 Task: Create a rule from the Agile list, Priority changed -> Complete task in the project TowerLine if Priority Cleared then Complete Task.
Action: Mouse moved to (63, 423)
Screenshot: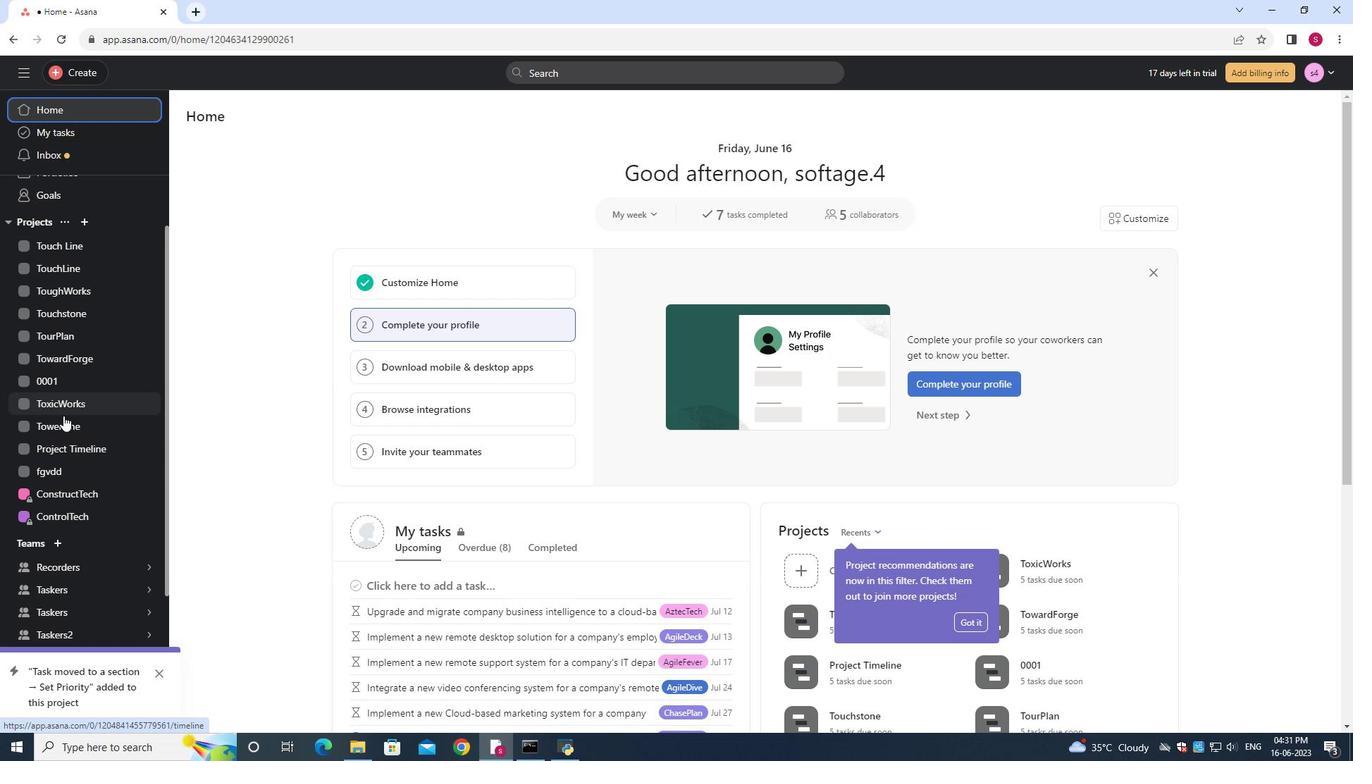 
Action: Mouse pressed left at (63, 423)
Screenshot: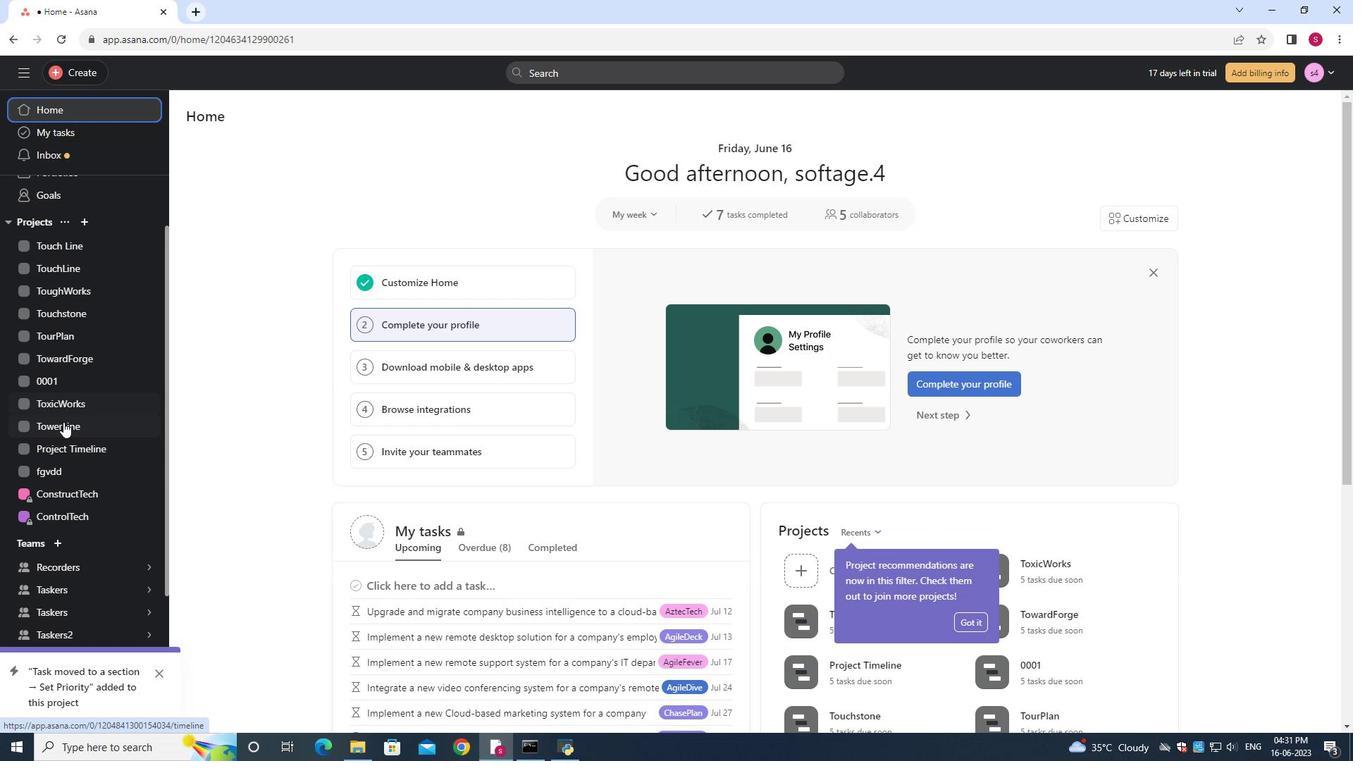 
Action: Mouse moved to (1301, 126)
Screenshot: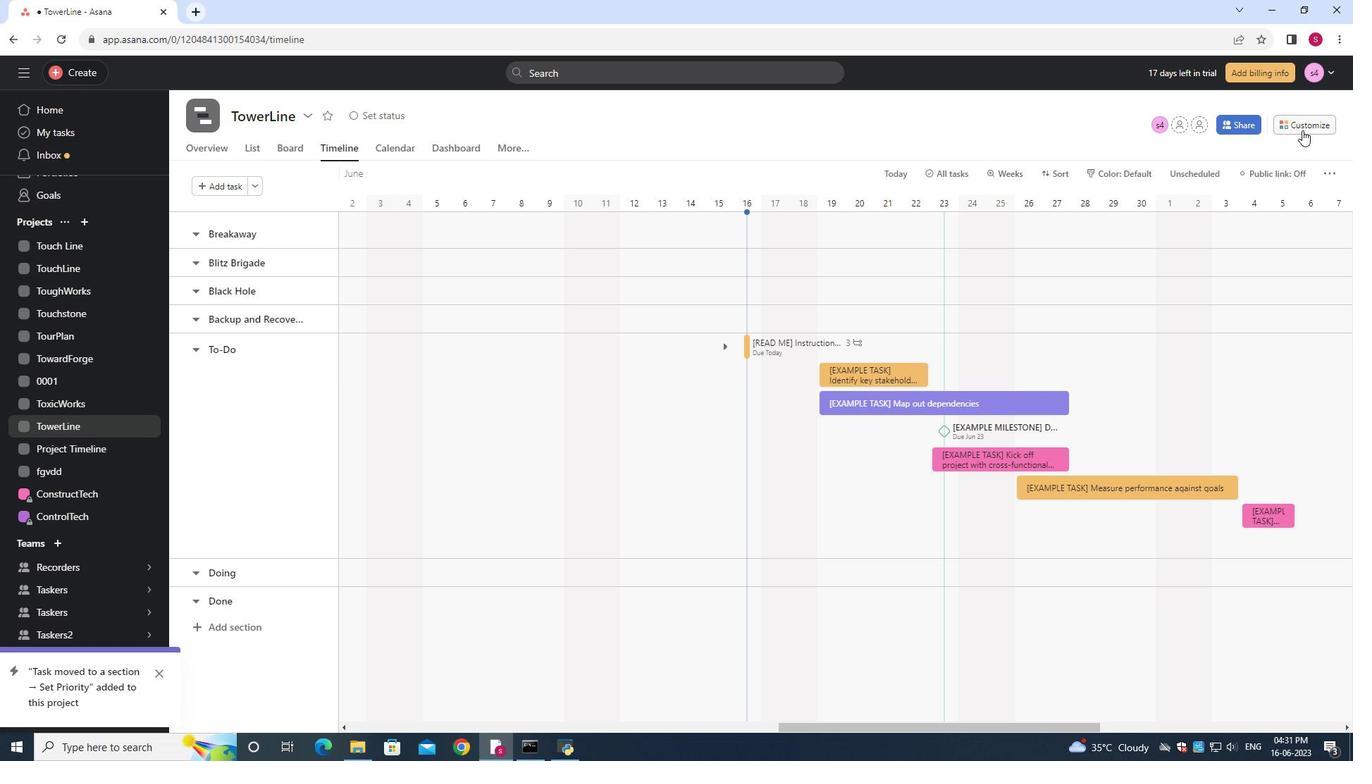 
Action: Mouse pressed left at (1301, 126)
Screenshot: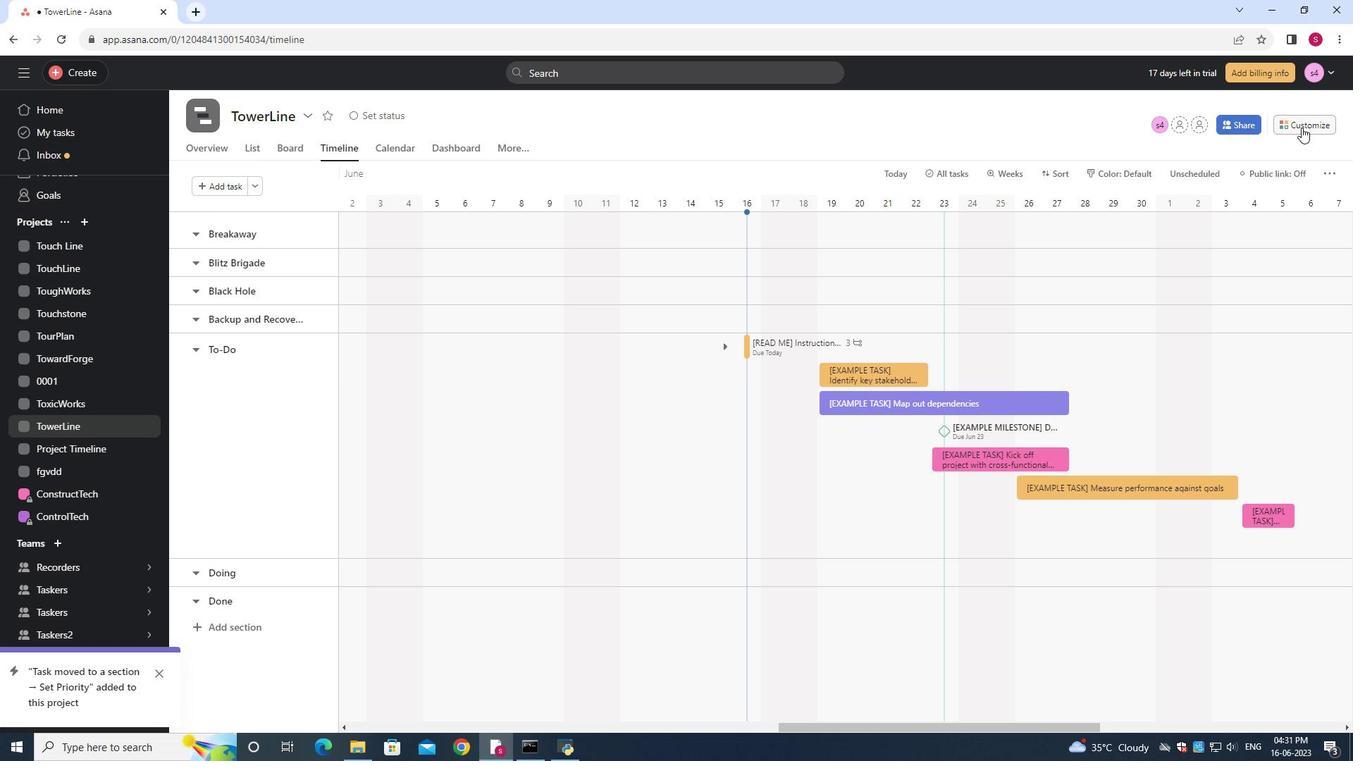
Action: Mouse moved to (1077, 327)
Screenshot: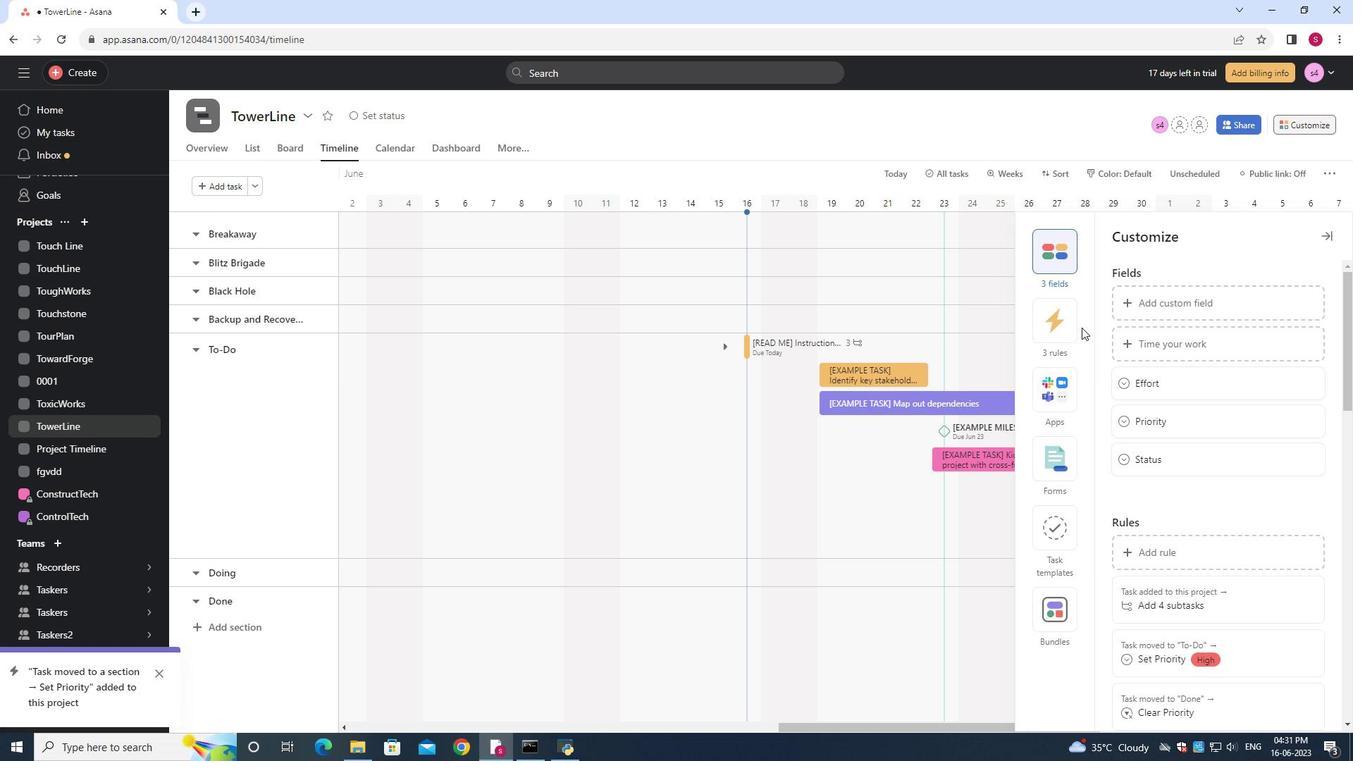 
Action: Mouse pressed left at (1077, 327)
Screenshot: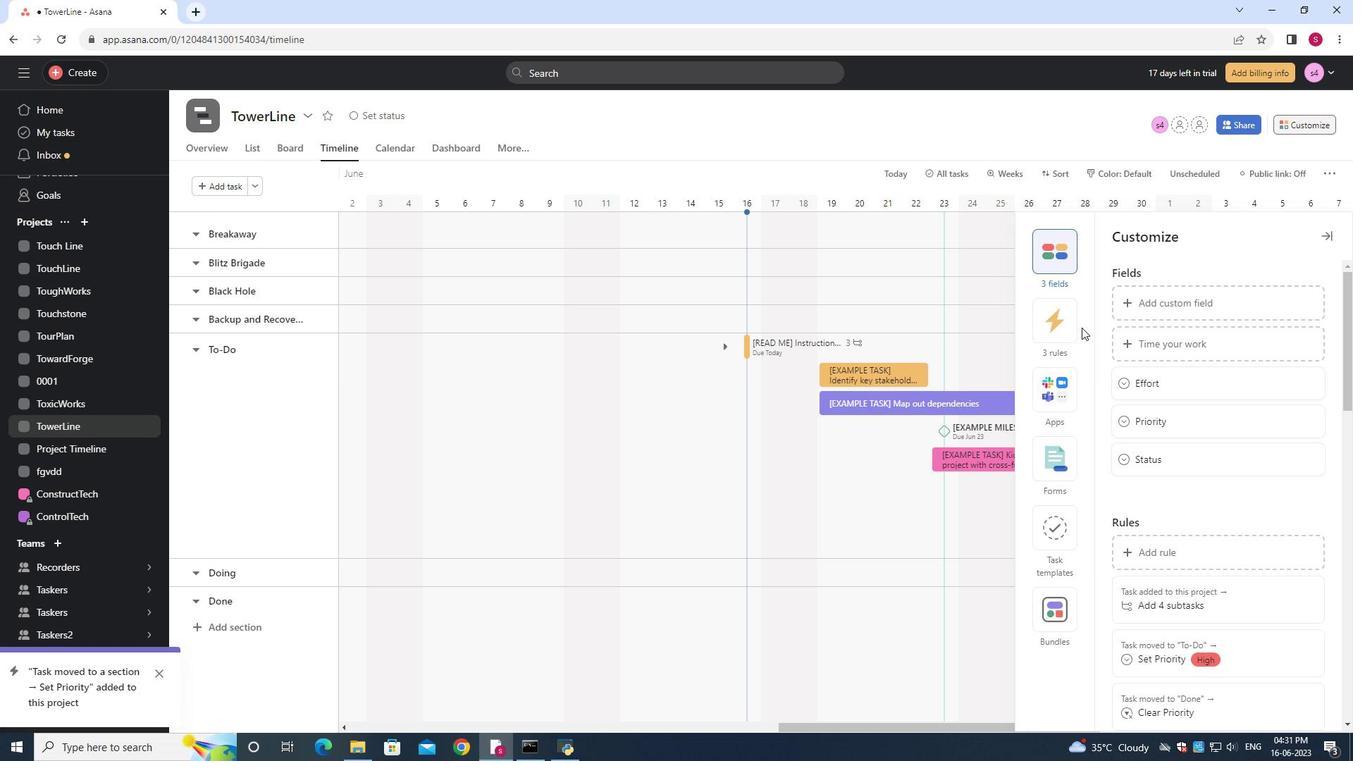 
Action: Mouse moved to (1174, 304)
Screenshot: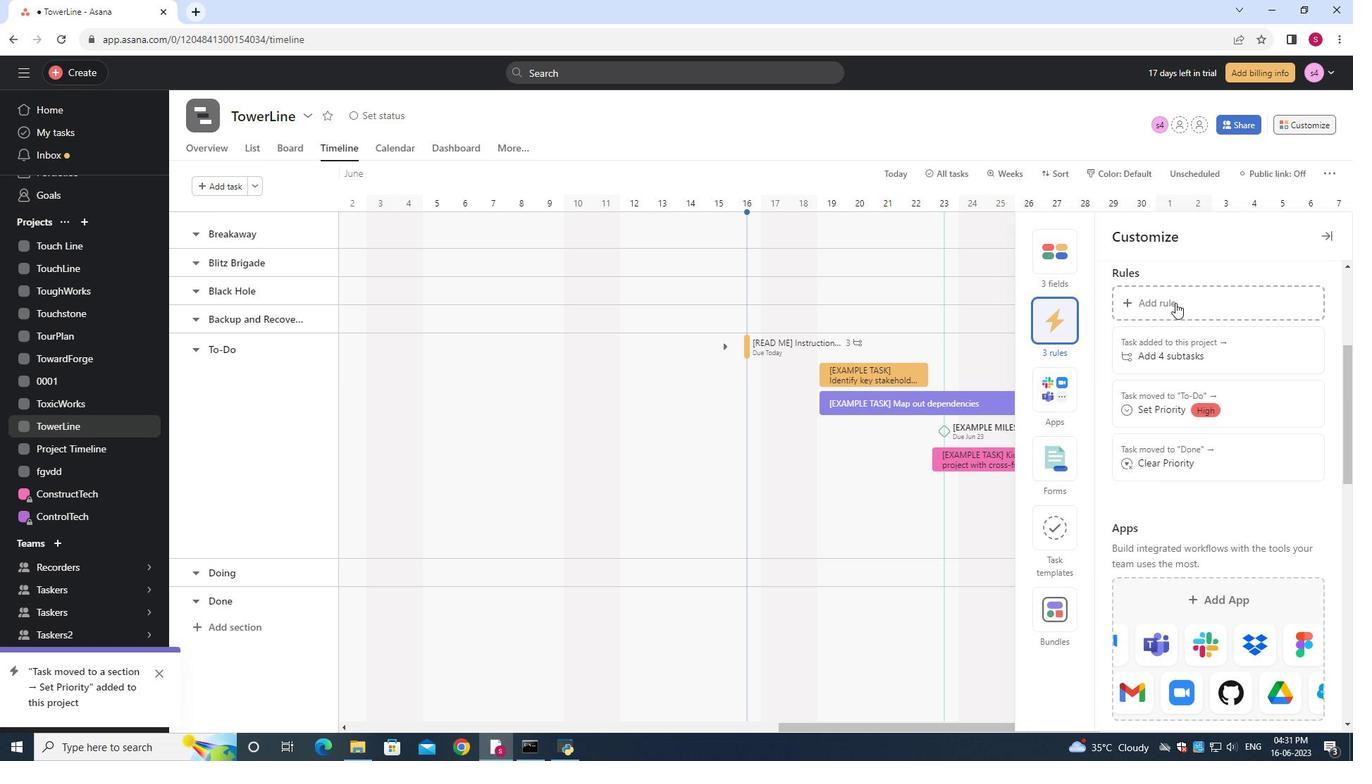 
Action: Mouse pressed left at (1174, 304)
Screenshot: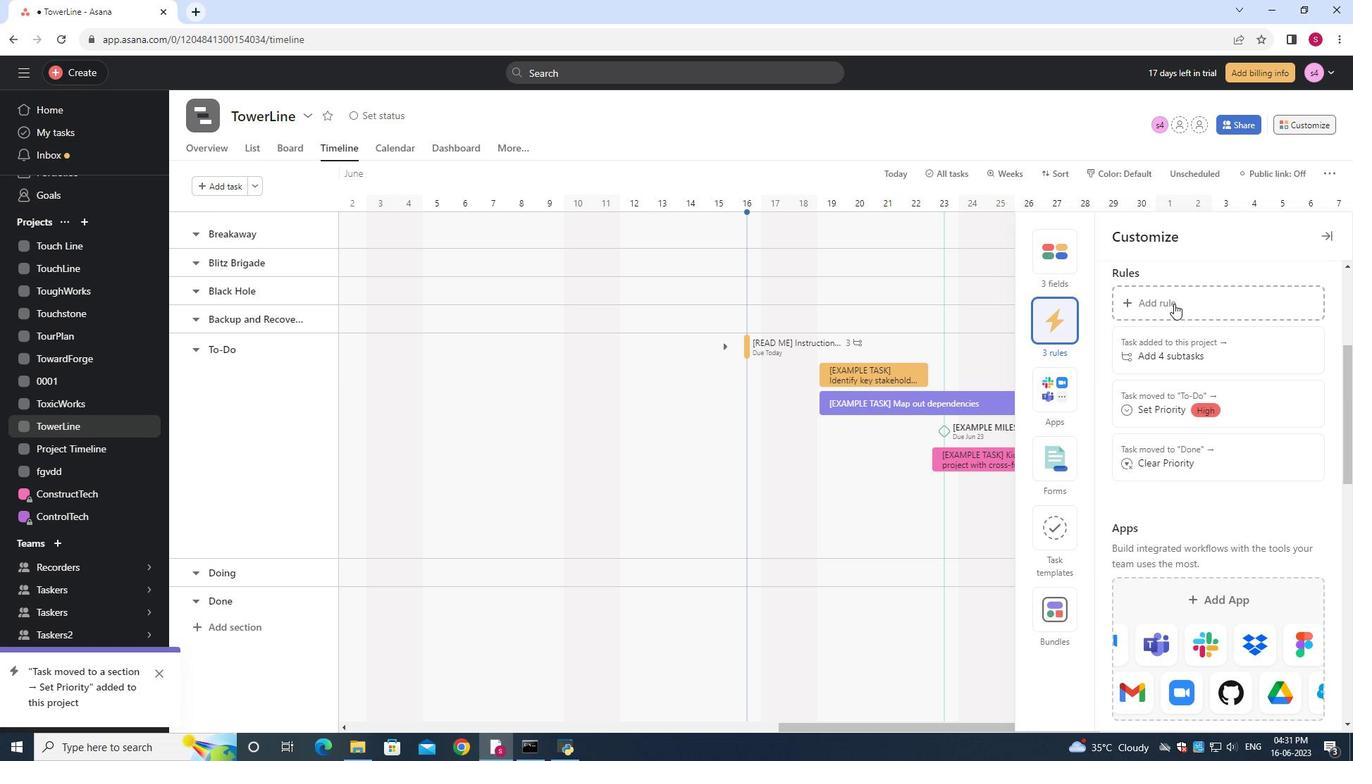 
Action: Mouse moved to (312, 222)
Screenshot: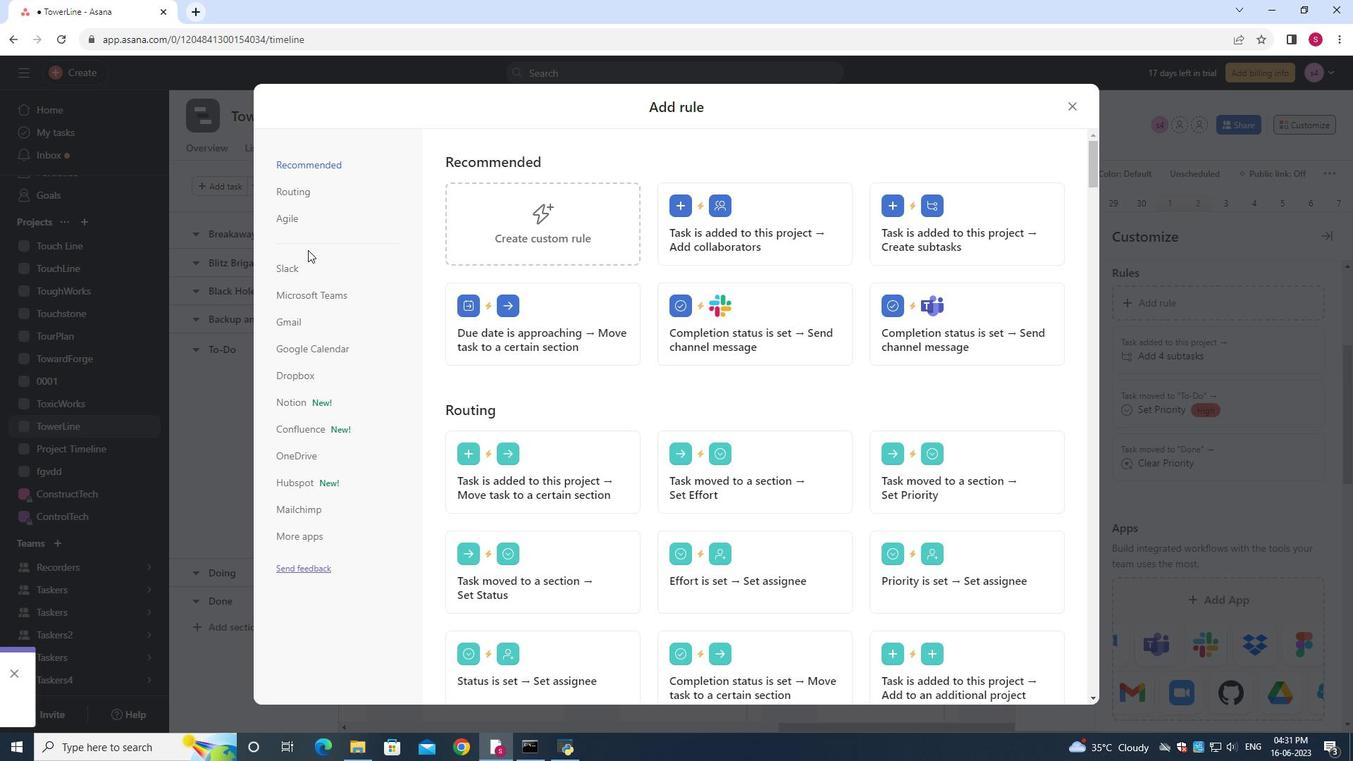
Action: Mouse pressed left at (312, 222)
Screenshot: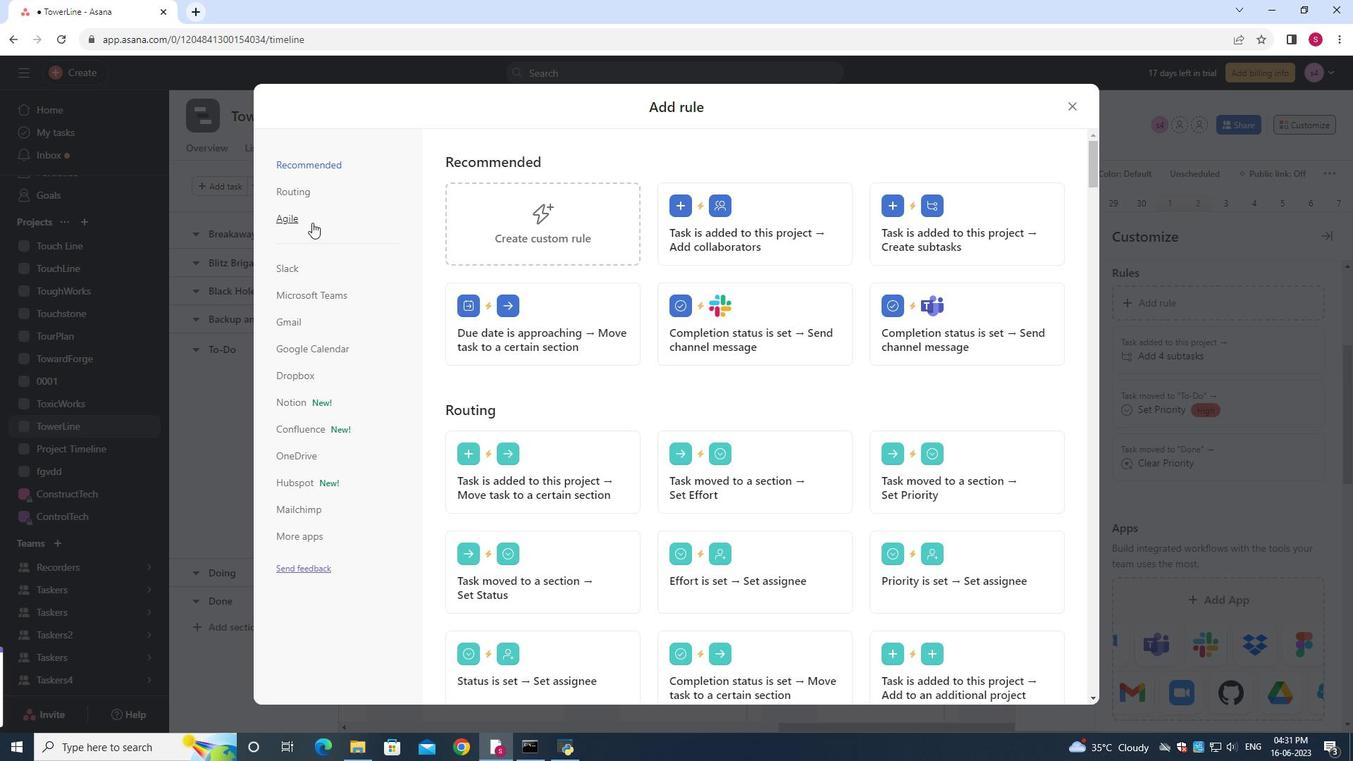 
Action: Mouse moved to (705, 233)
Screenshot: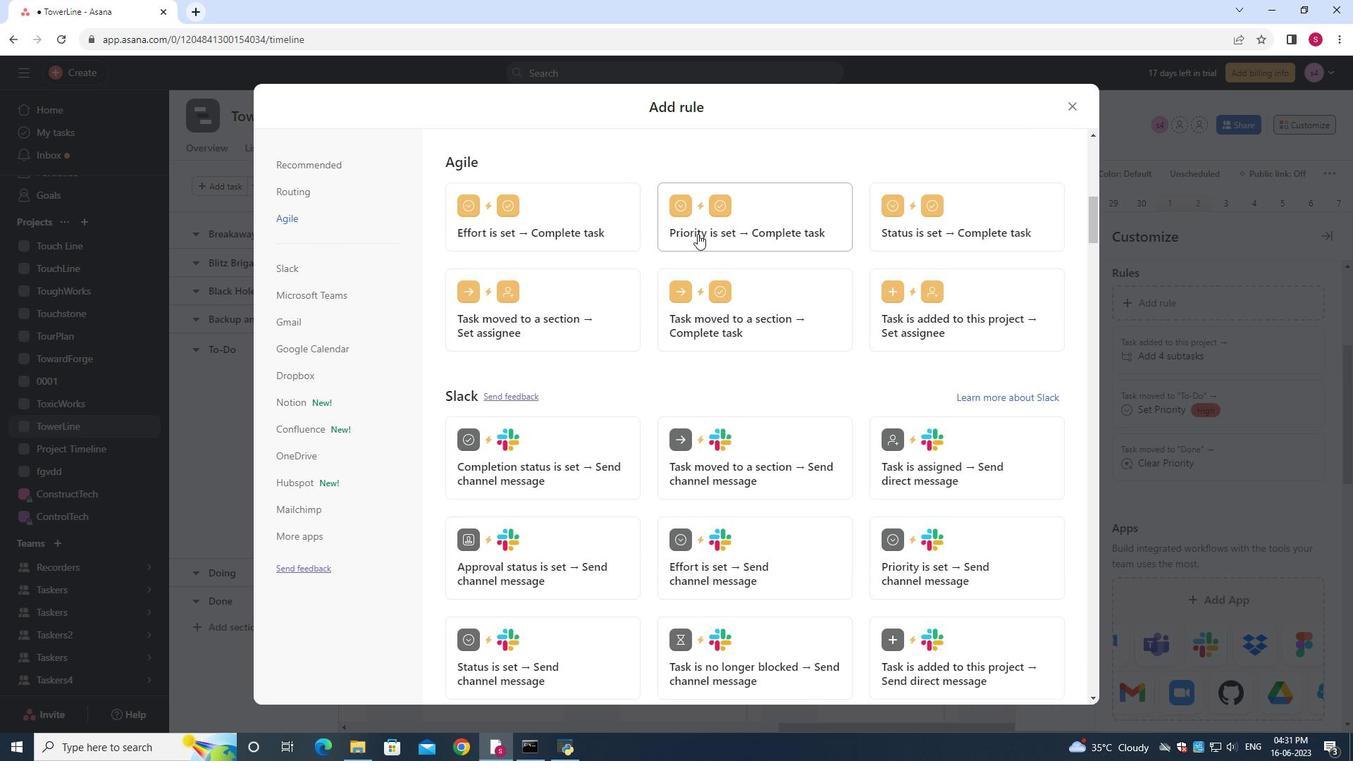 
Action: Mouse pressed left at (705, 233)
Screenshot: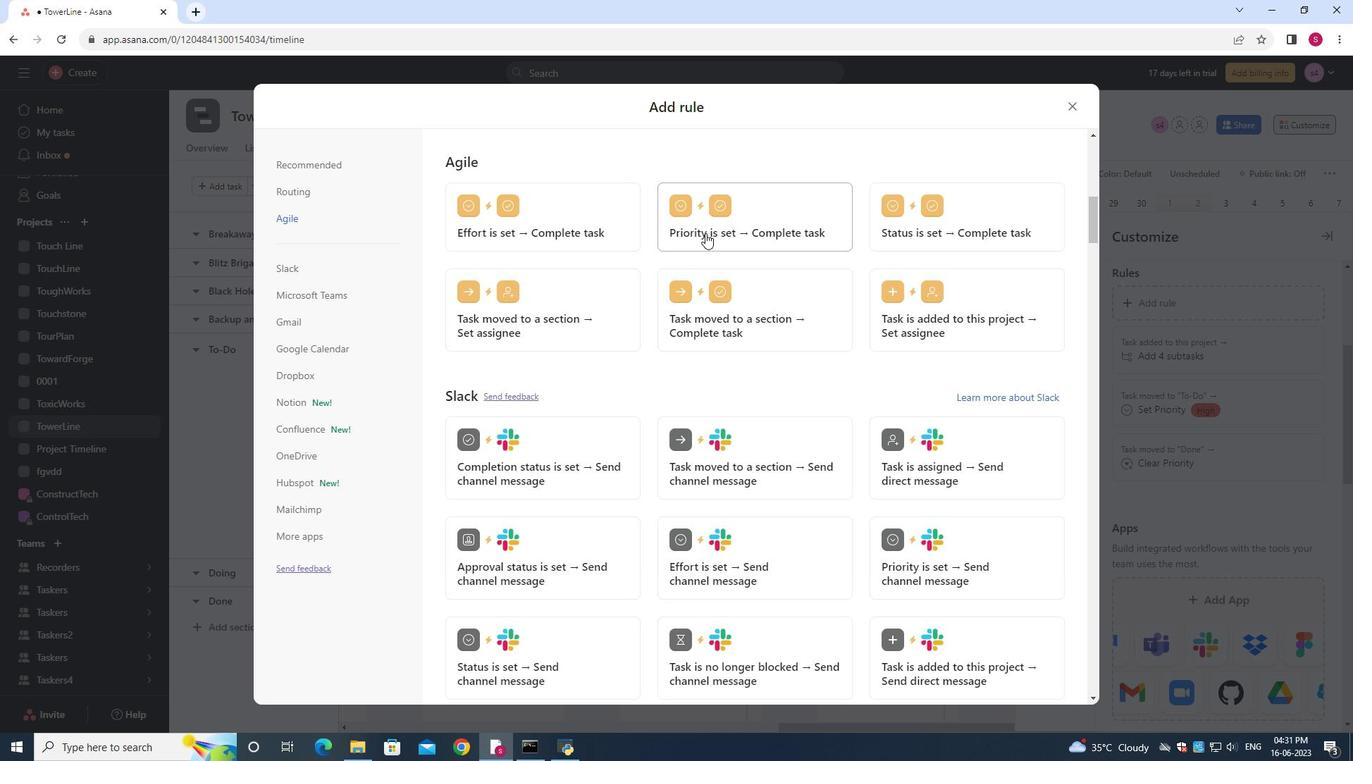 
Action: Mouse moved to (856, 246)
Screenshot: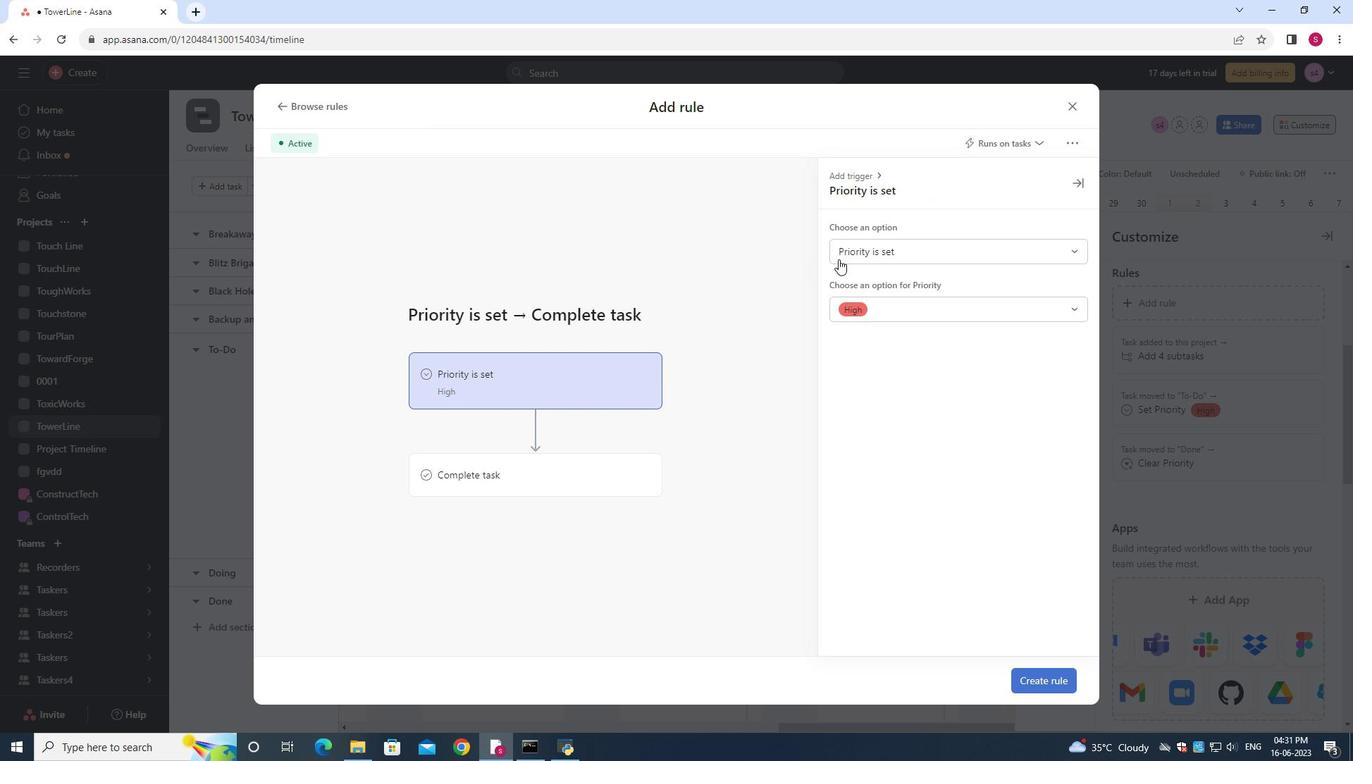 
Action: Mouse pressed left at (856, 246)
Screenshot: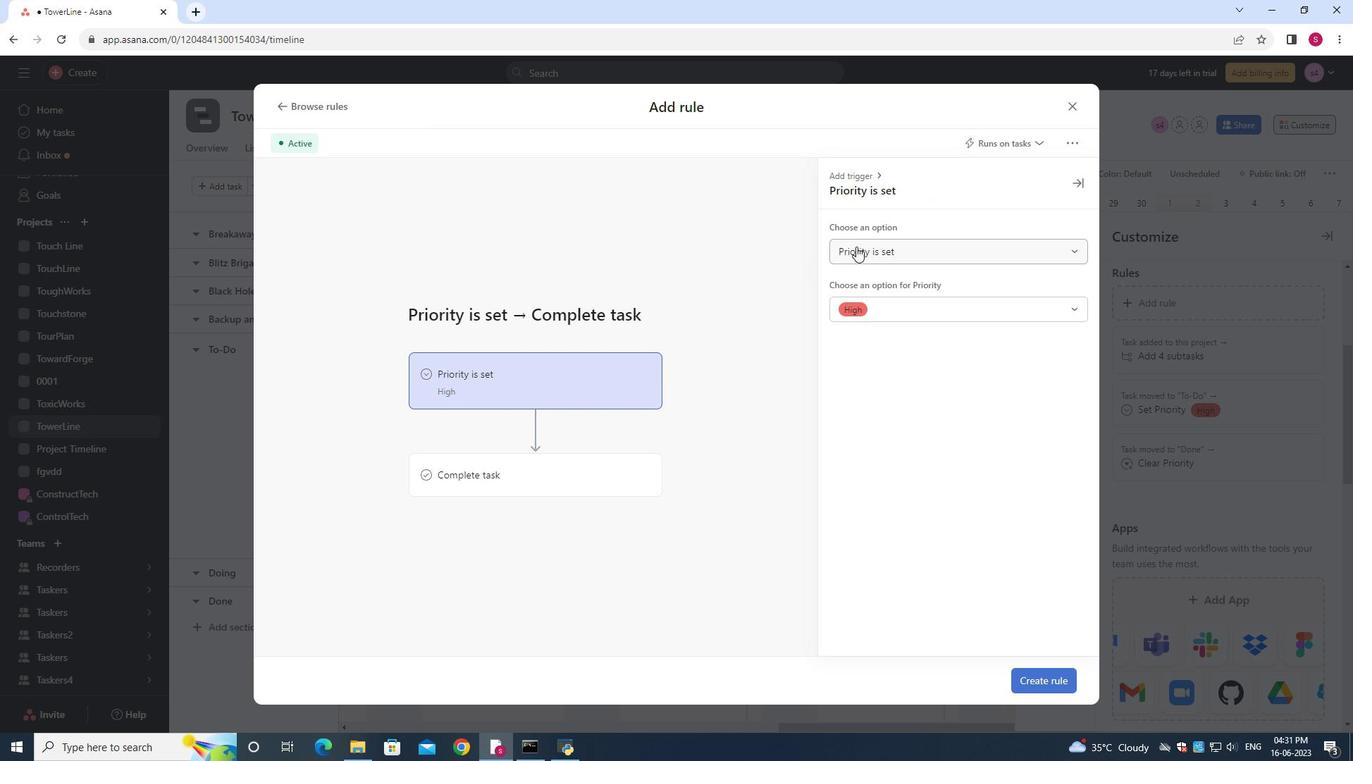 
Action: Mouse moved to (862, 308)
Screenshot: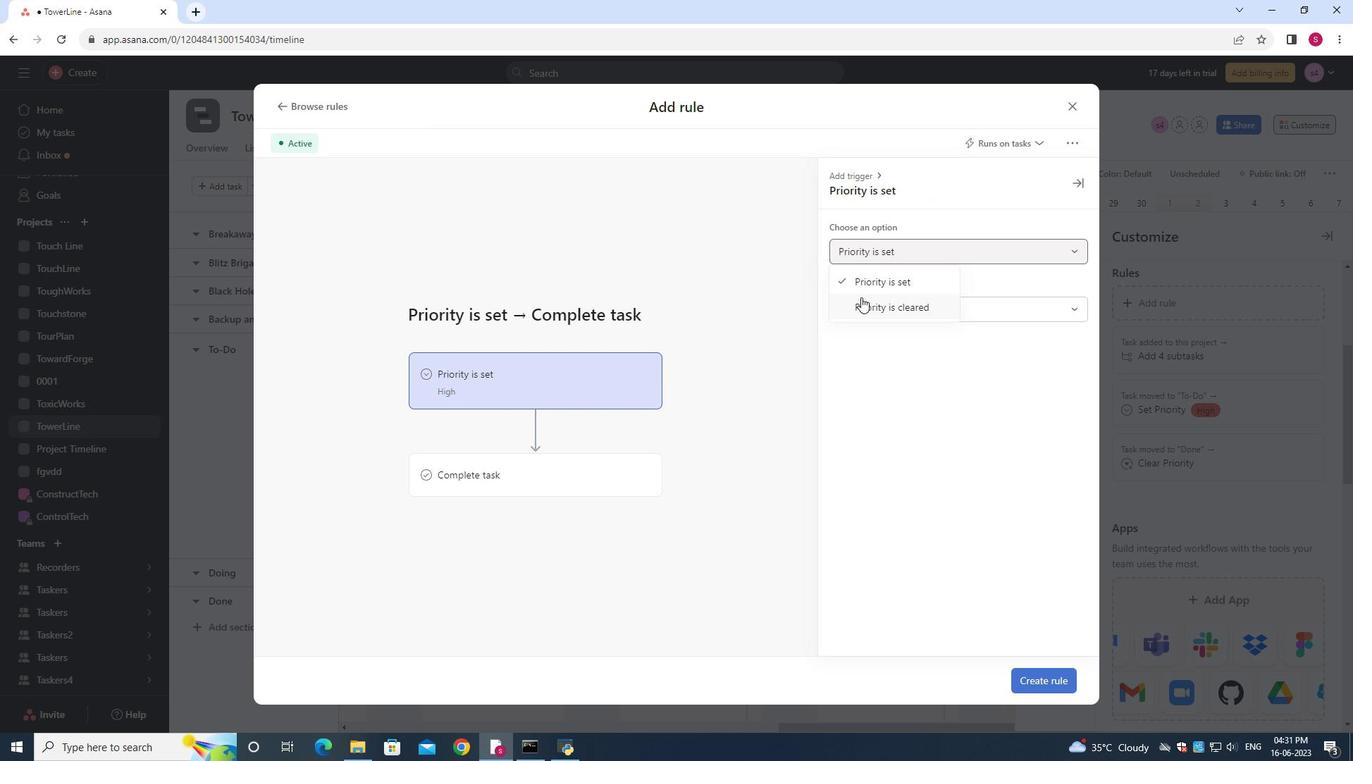 
Action: Mouse pressed left at (862, 308)
Screenshot: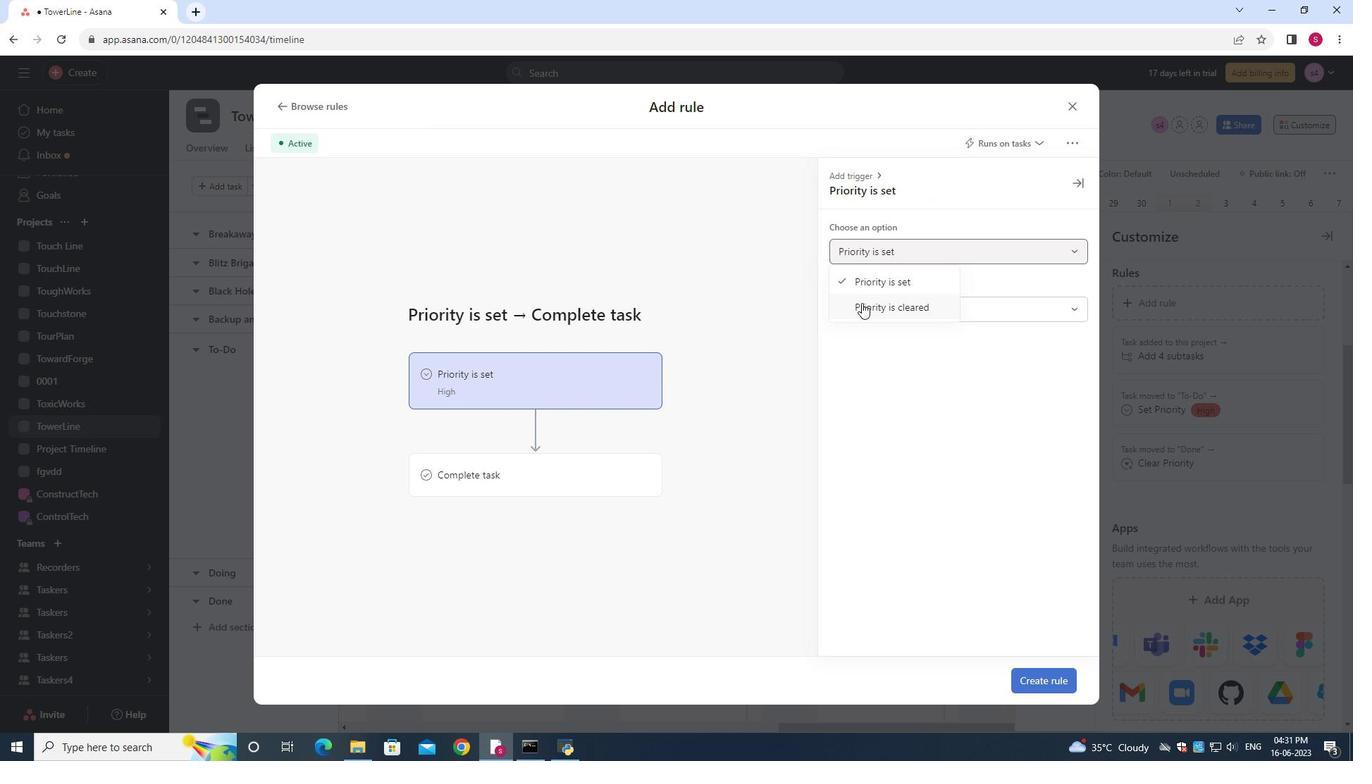 
Action: Mouse moved to (503, 465)
Screenshot: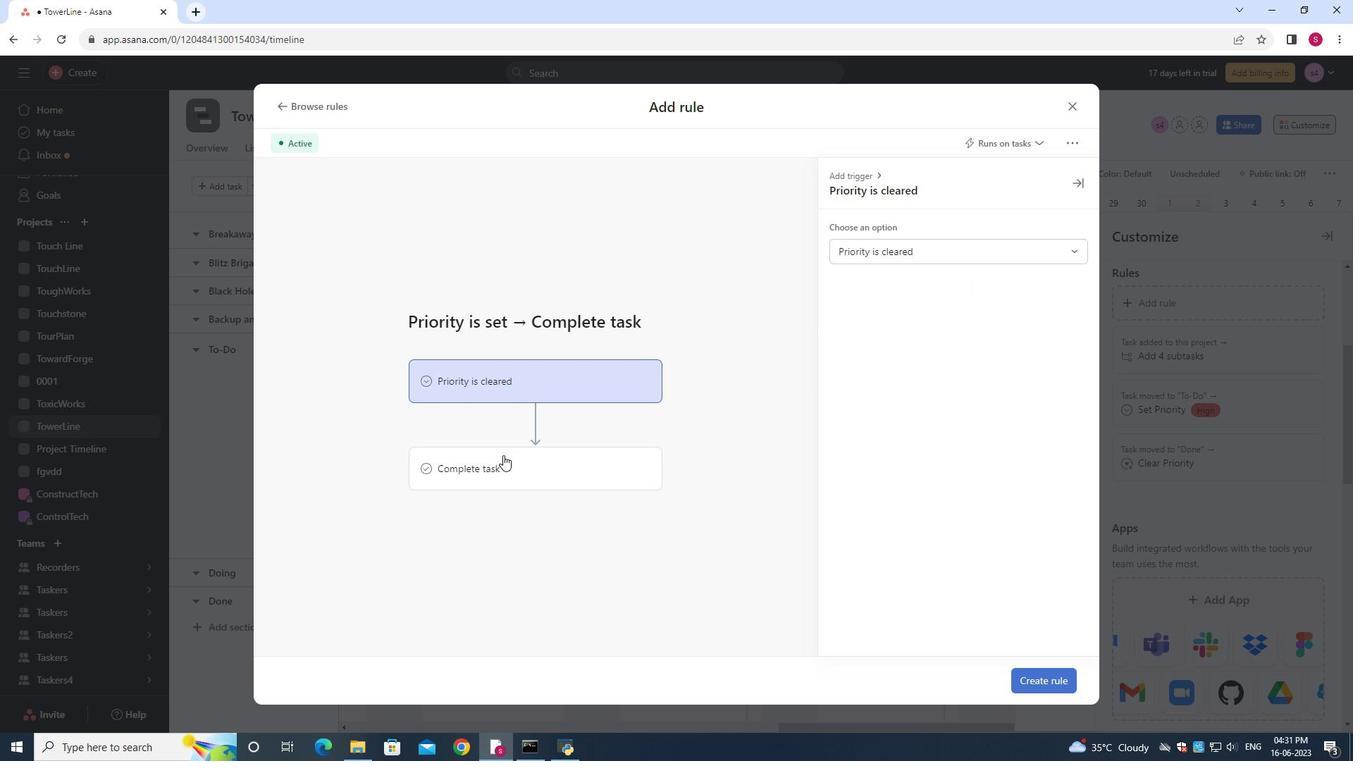 
Action: Mouse pressed left at (503, 465)
Screenshot: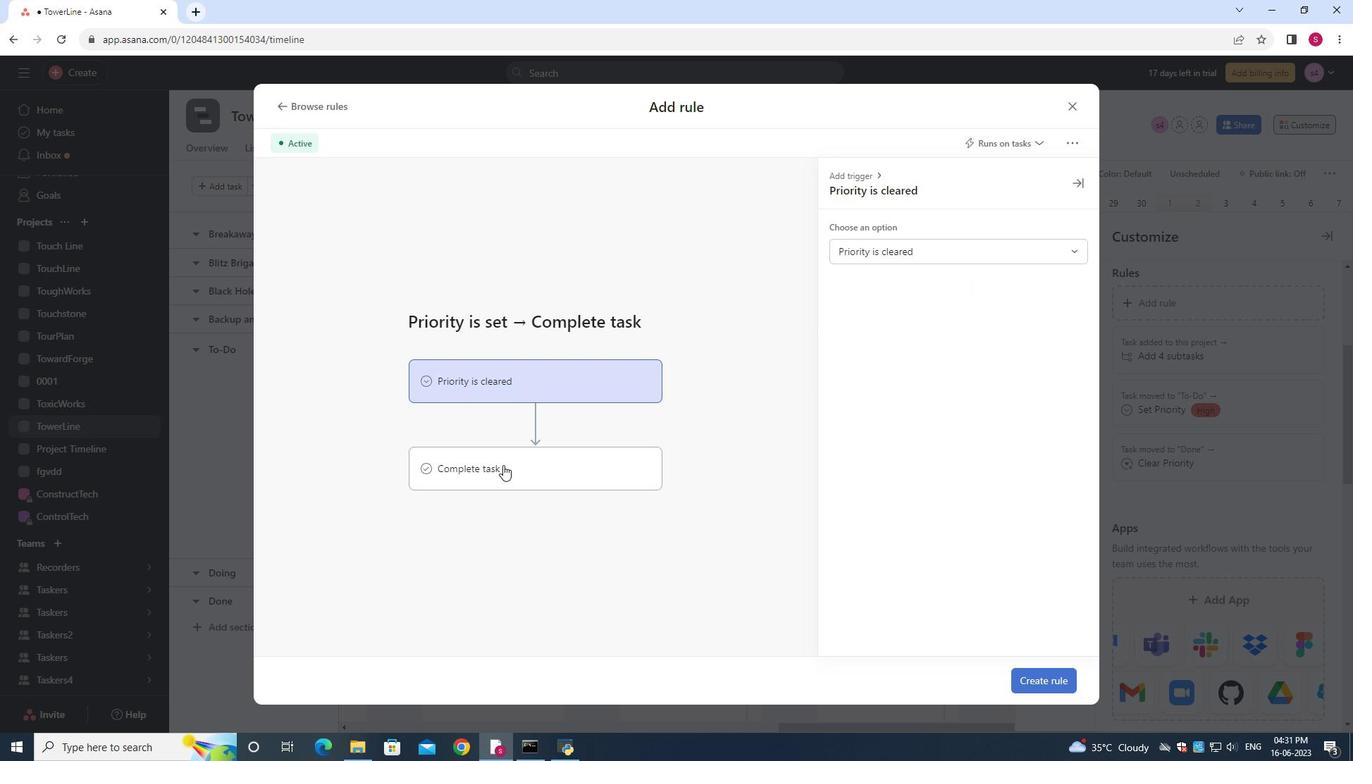 
Action: Mouse moved to (1024, 678)
Screenshot: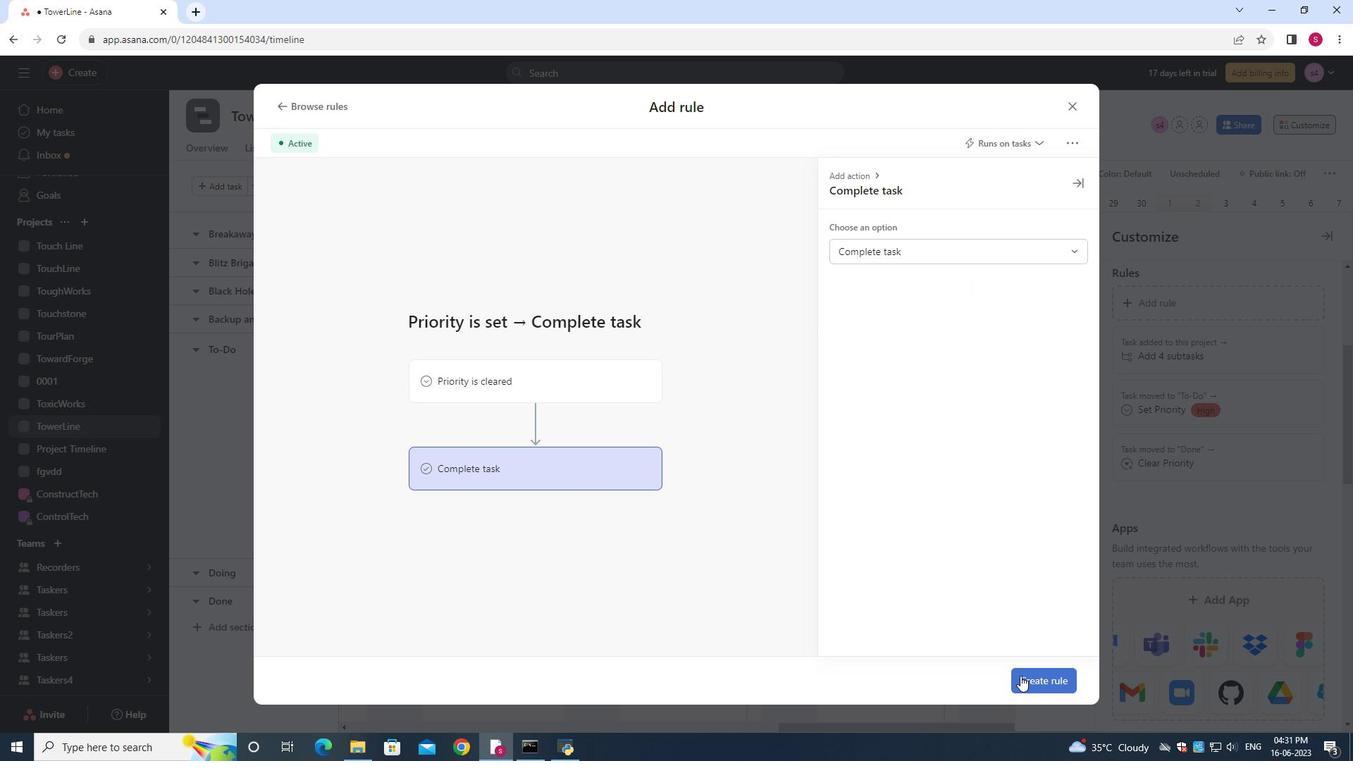 
Action: Mouse pressed left at (1024, 678)
Screenshot: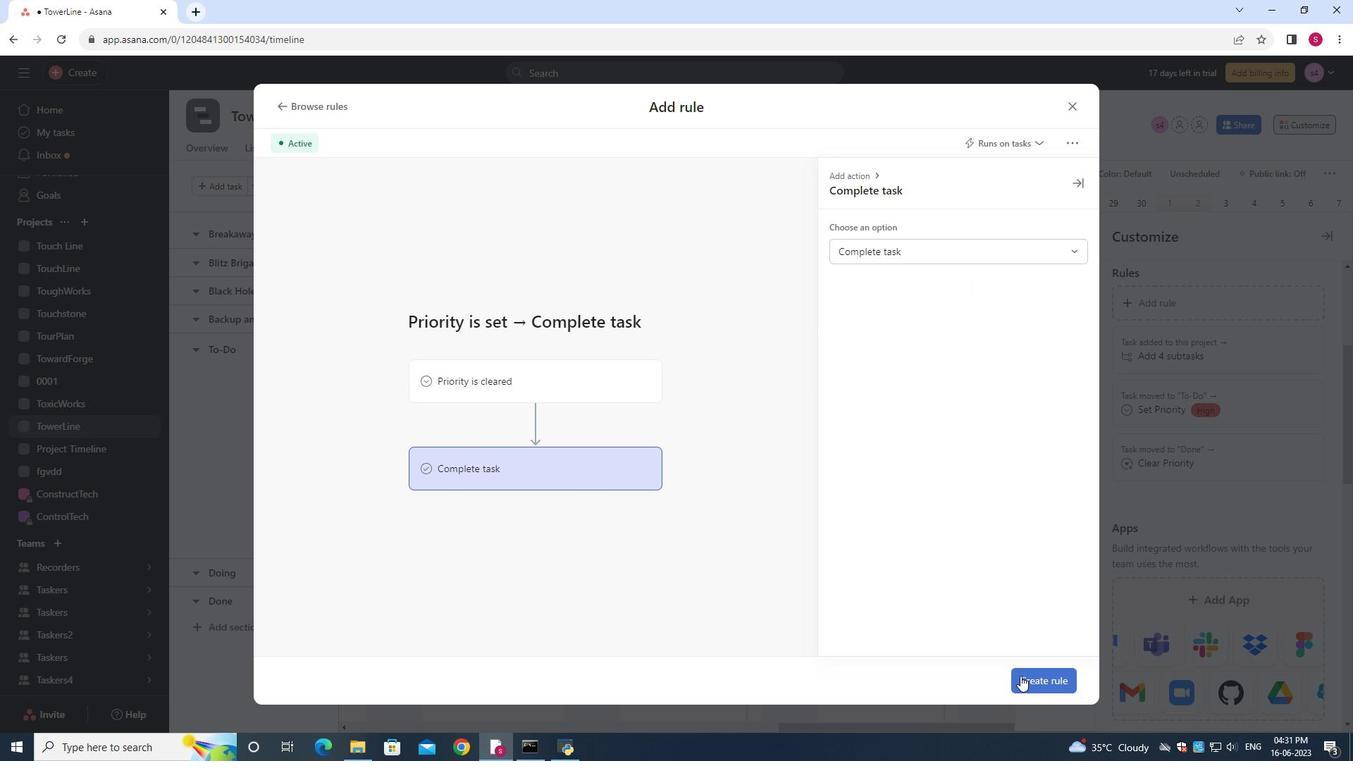 
Action: Mouse moved to (806, 347)
Screenshot: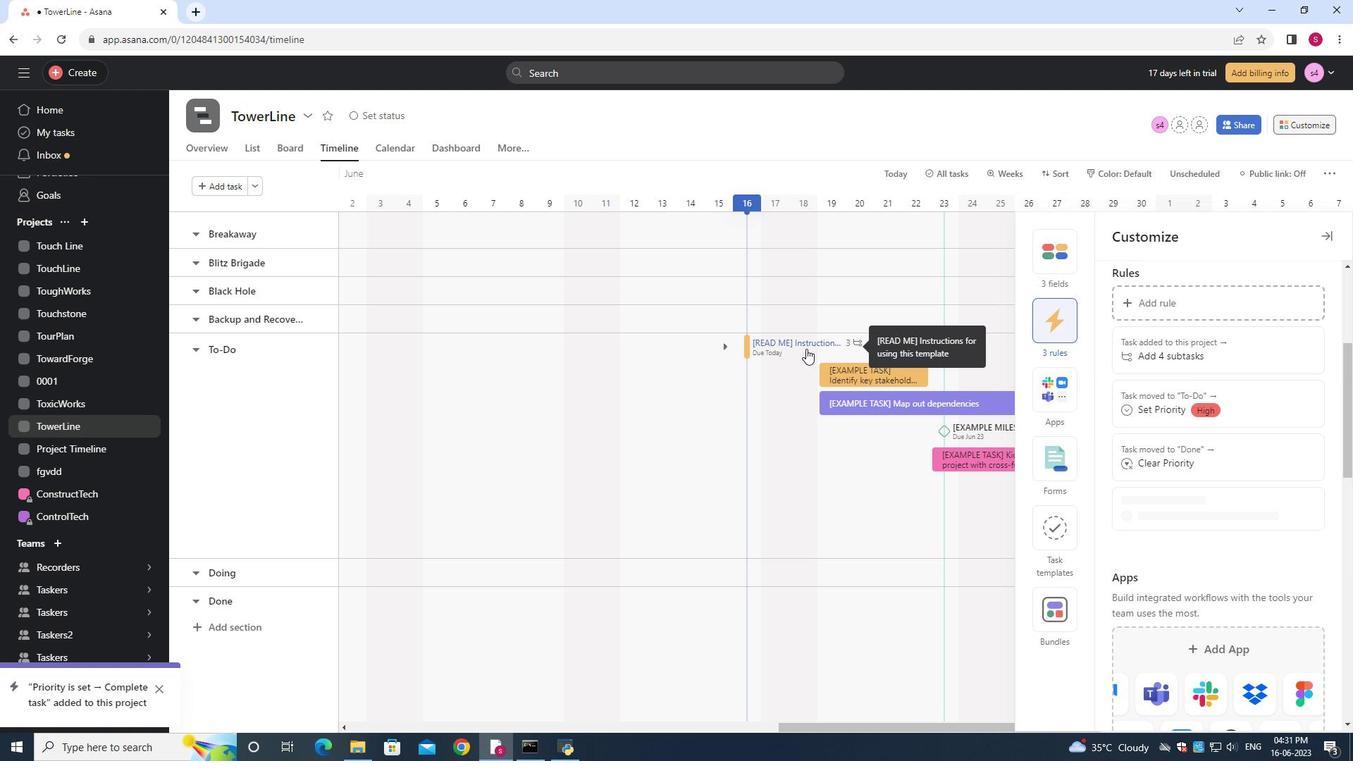 
